 Task: Open user snippets of cpp.
Action: Mouse moved to (25, 672)
Screenshot: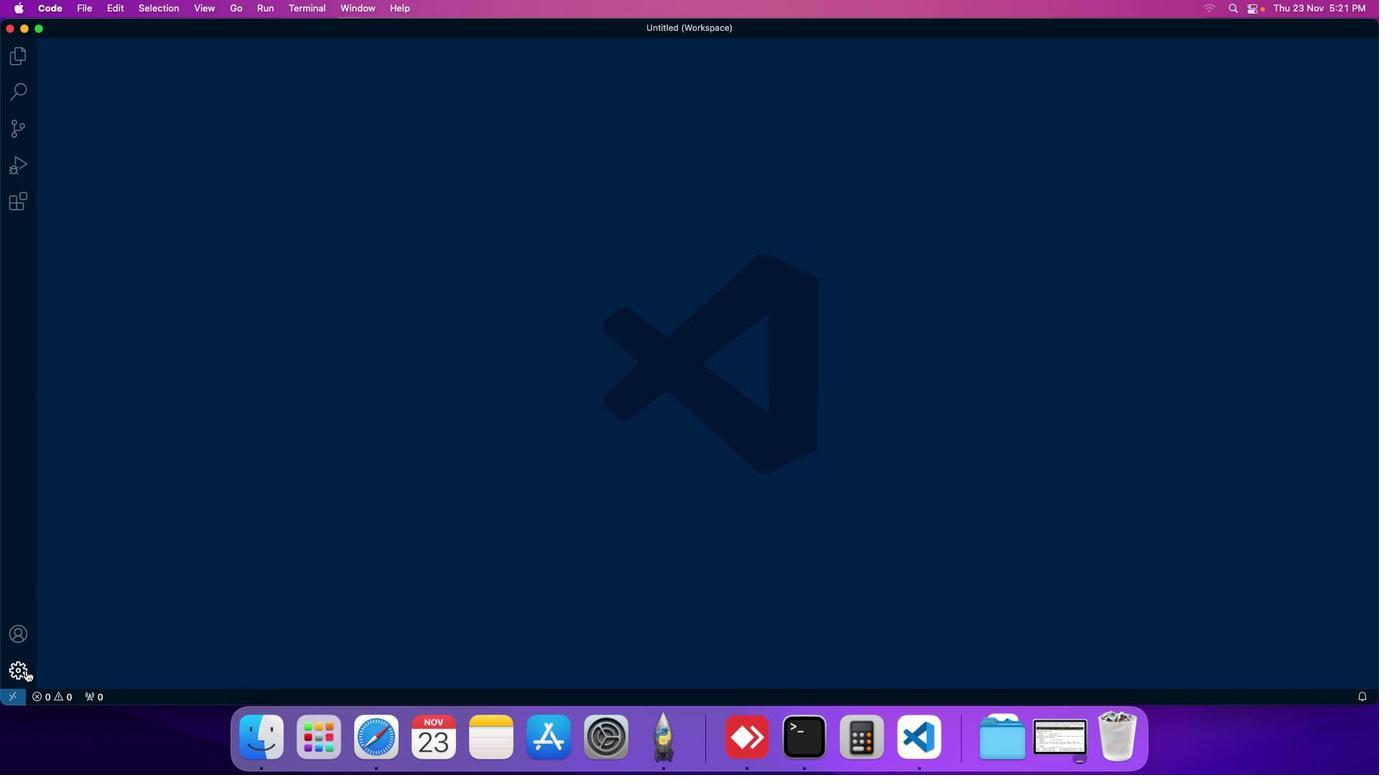 
Action: Mouse pressed left at (25, 672)
Screenshot: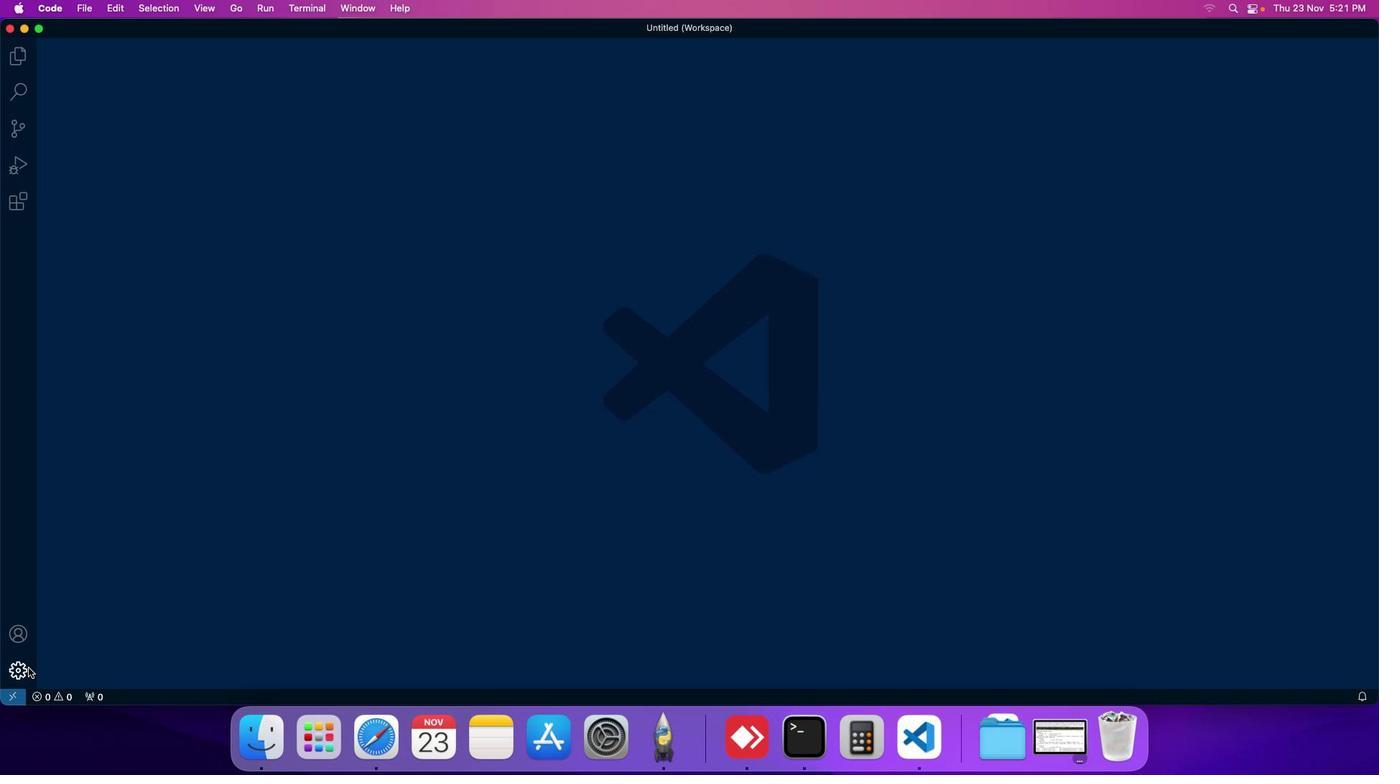 
Action: Mouse moved to (73, 612)
Screenshot: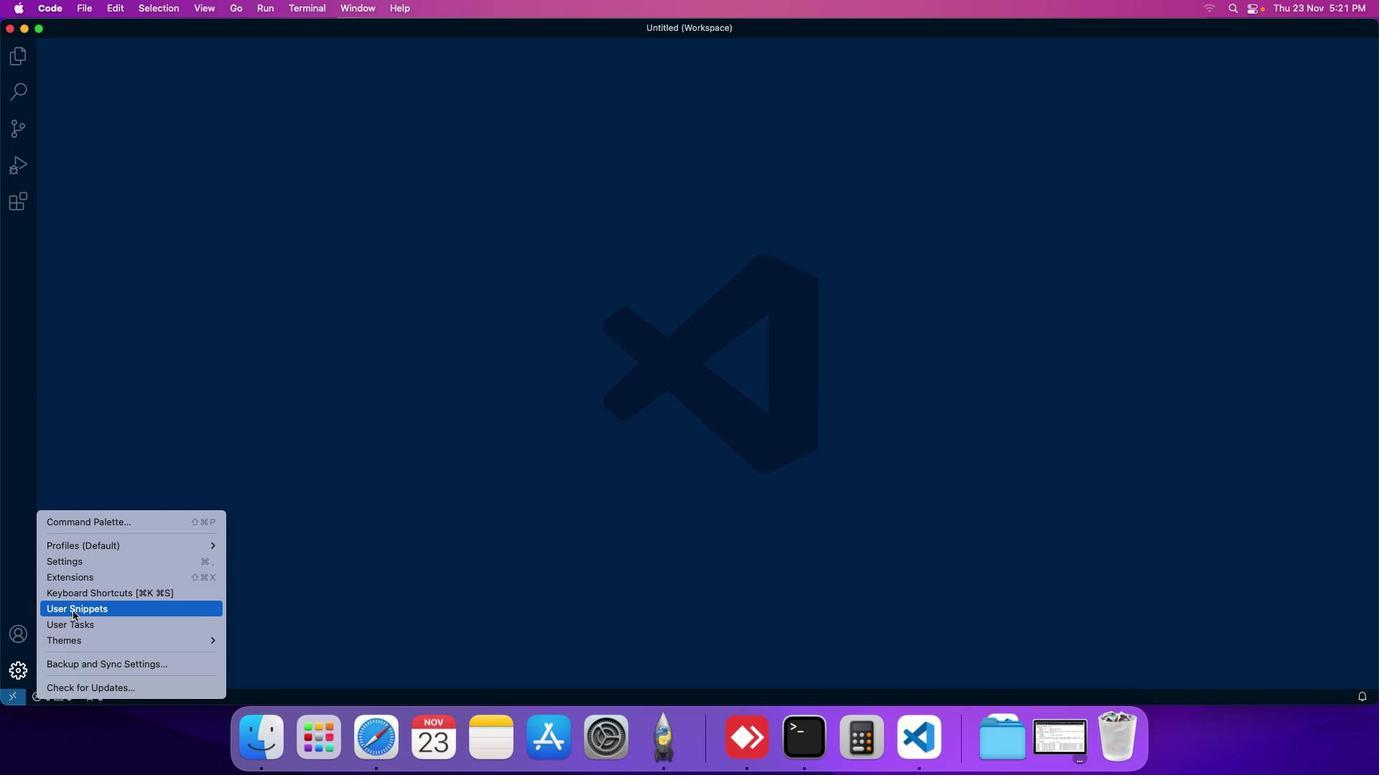 
Action: Mouse pressed left at (73, 612)
Screenshot: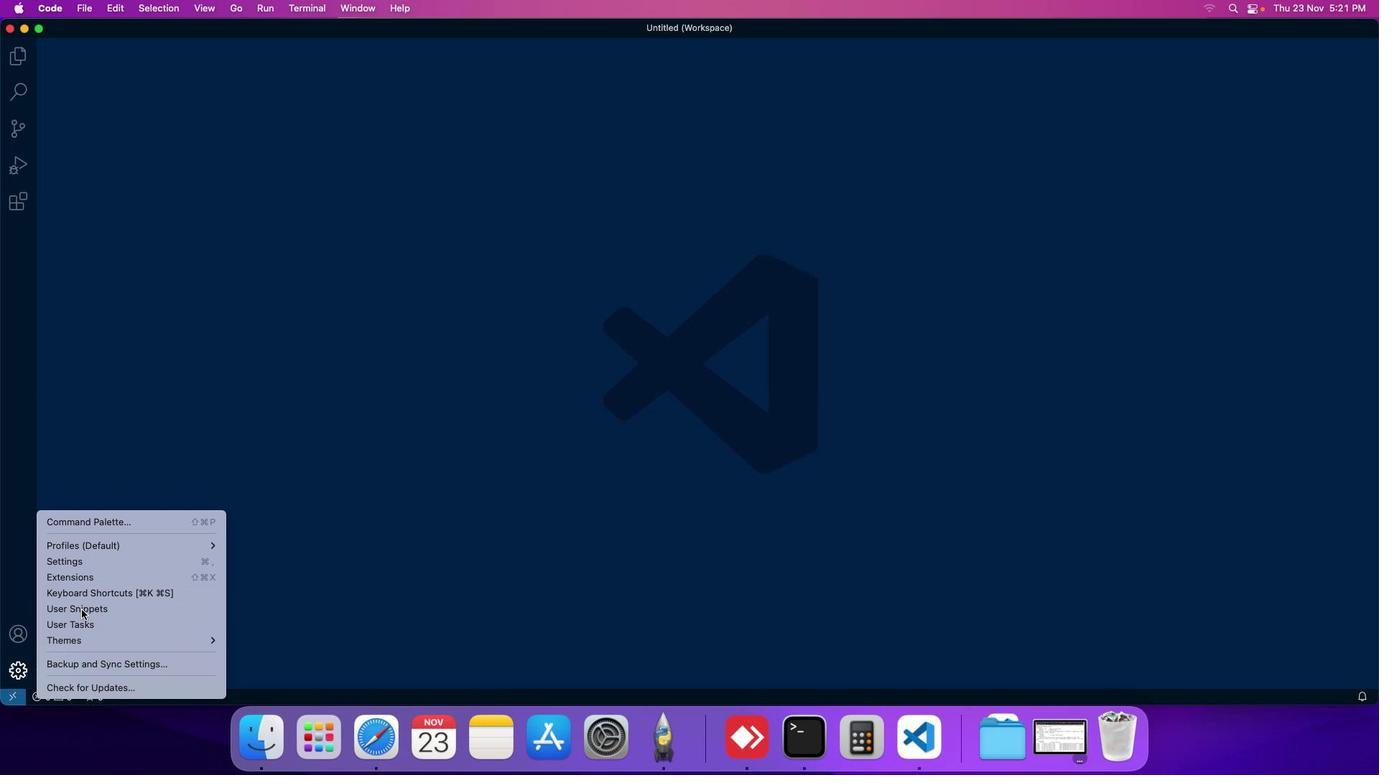 
Action: Mouse moved to (504, 227)
Screenshot: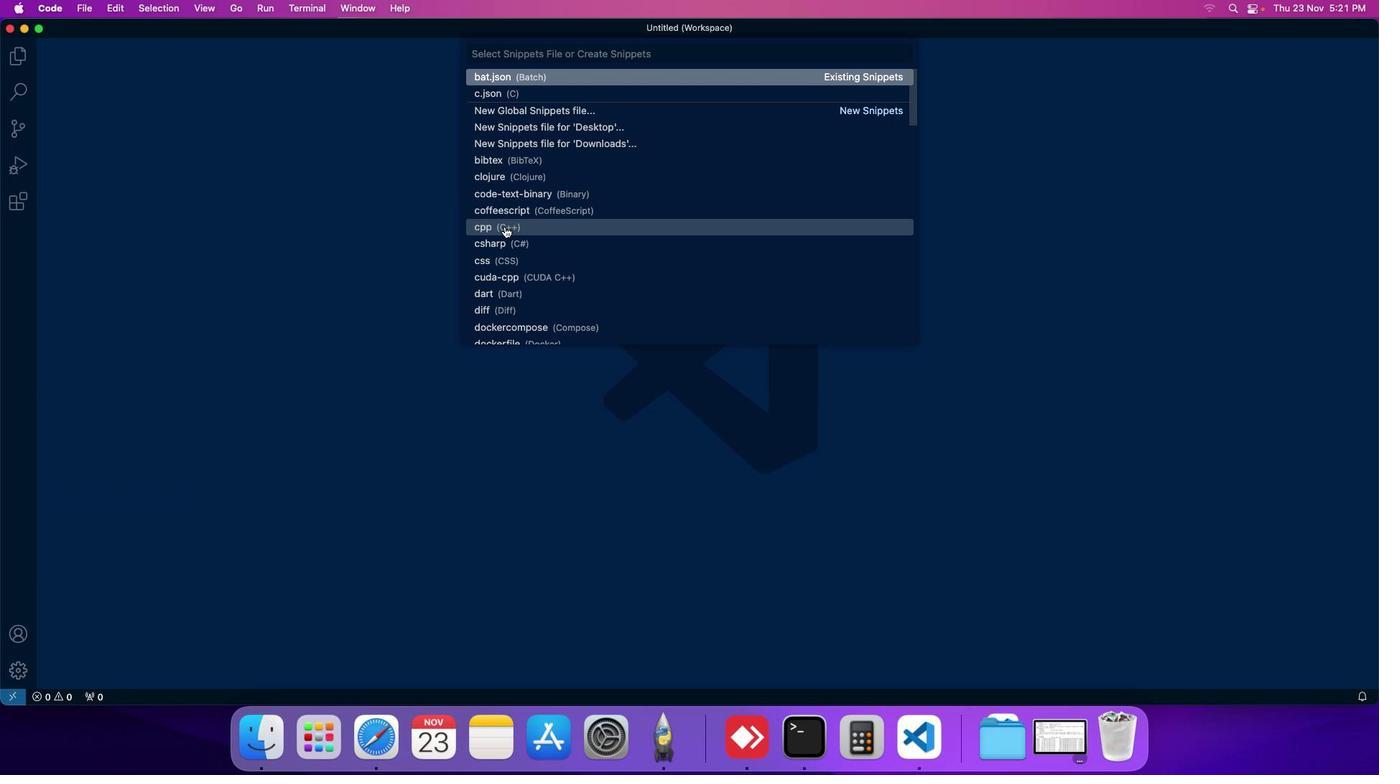 
Action: Mouse pressed left at (504, 227)
Screenshot: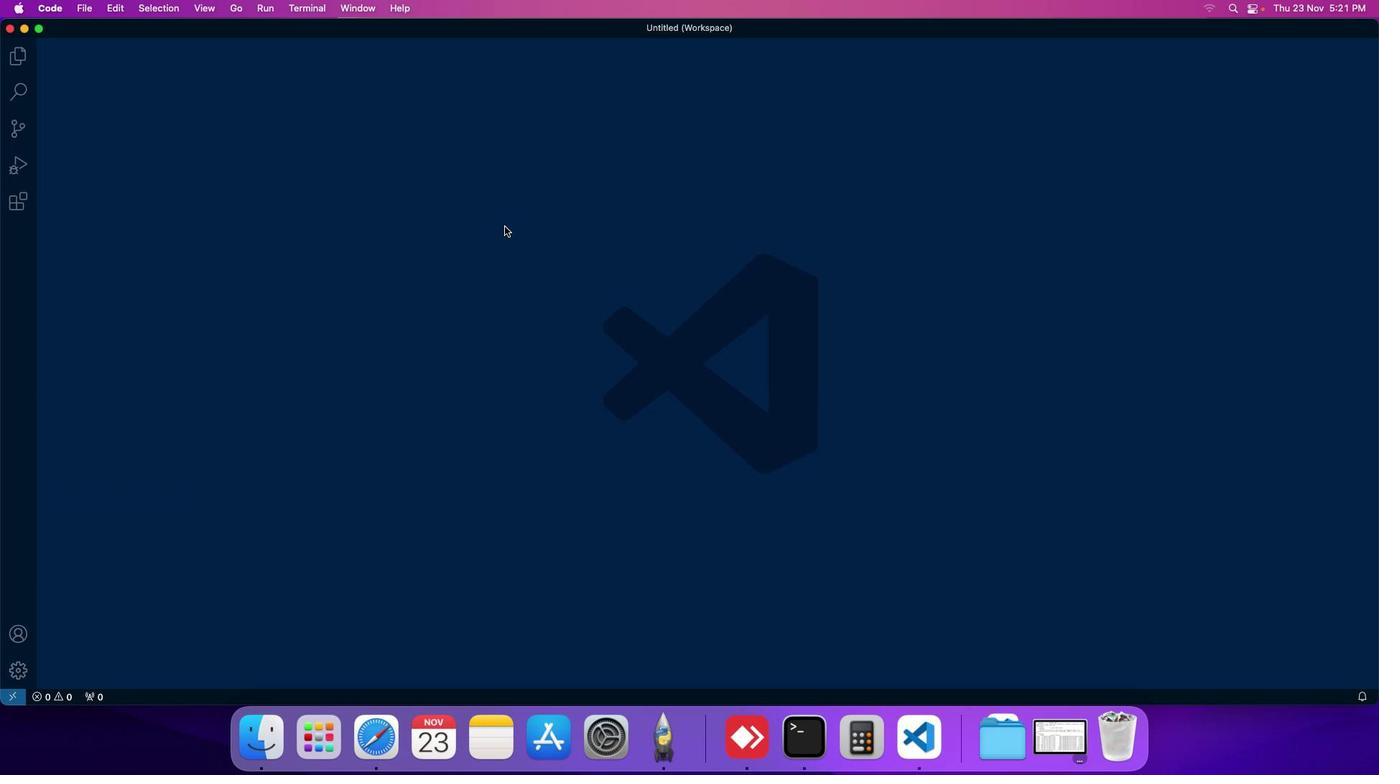 
Action: Mouse moved to (554, 218)
Screenshot: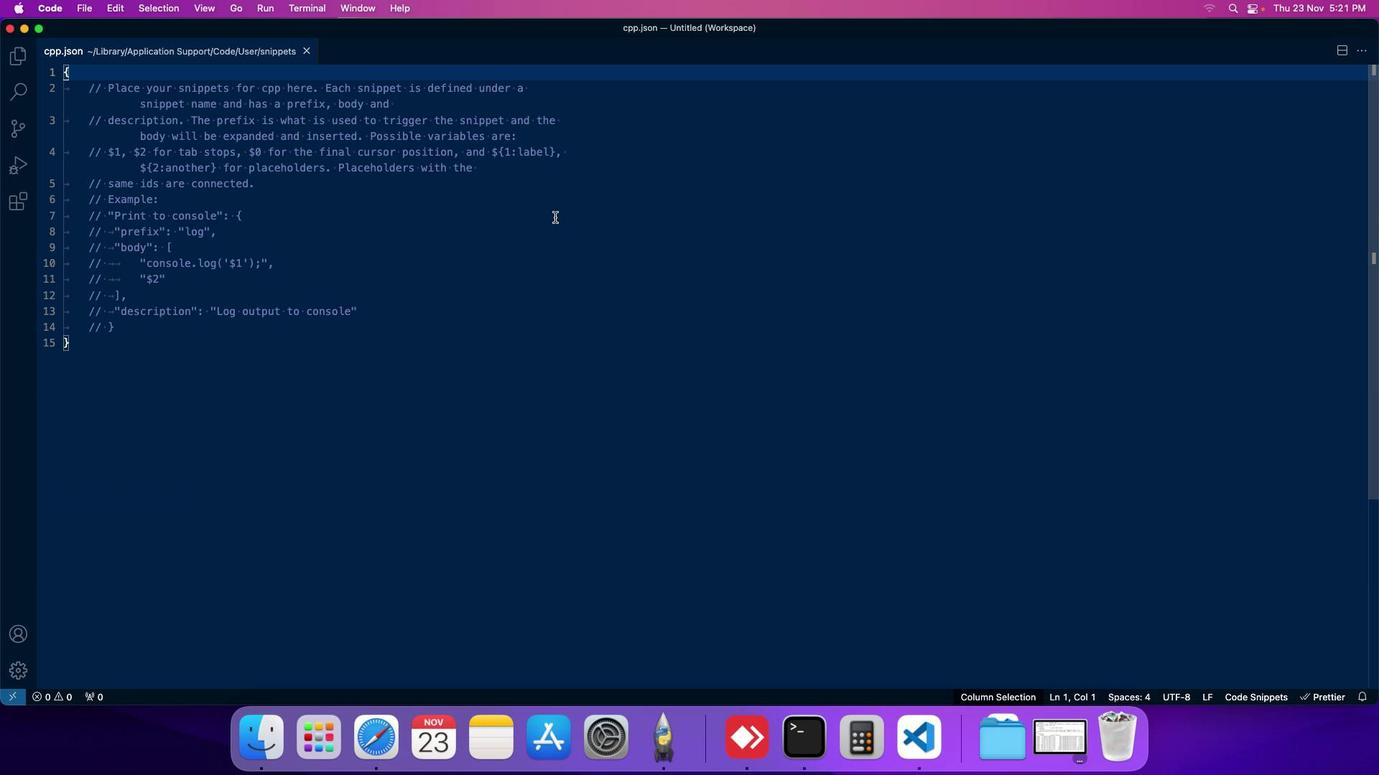 
